 Task: Add Sharp Cheddar Cheese rBST Free to the cart.
Action: Mouse pressed left at (22, 164)
Screenshot: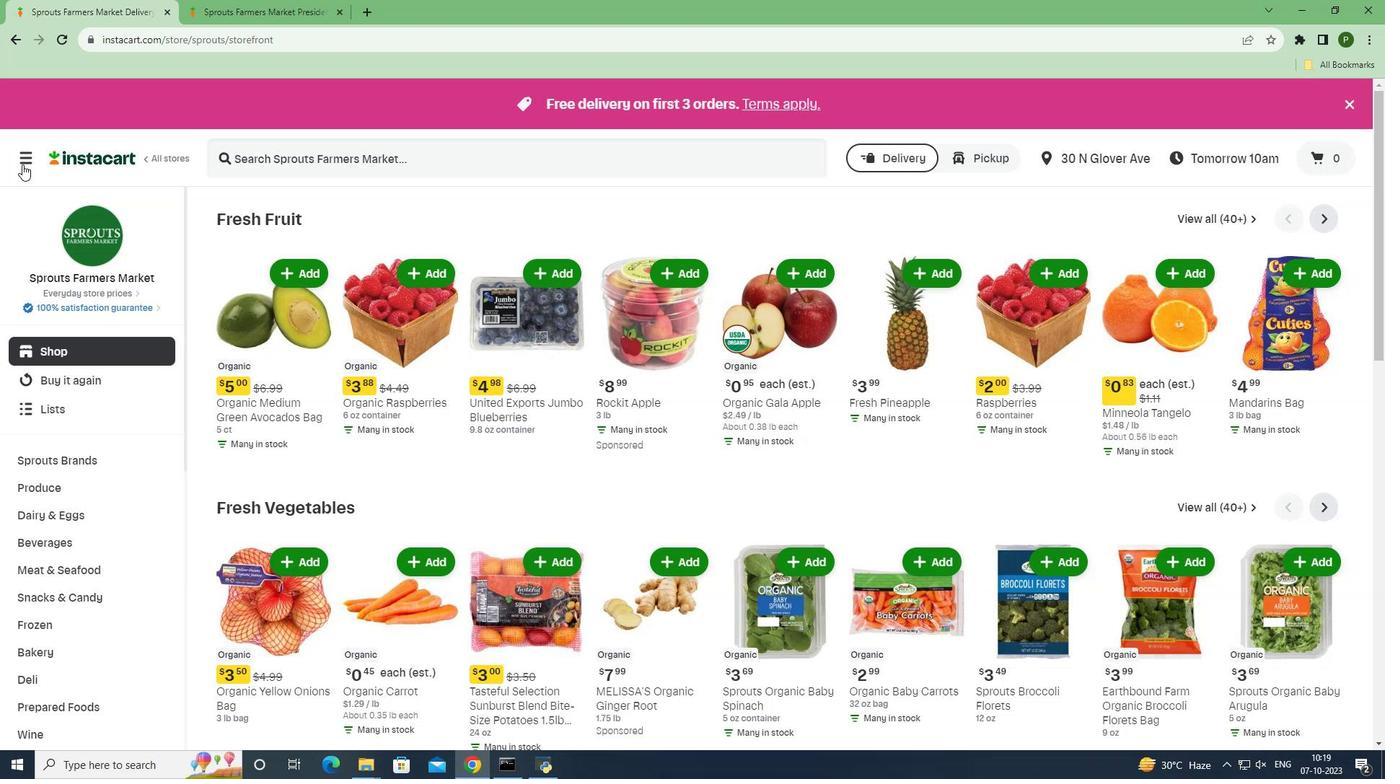 
Action: Mouse moved to (49, 377)
Screenshot: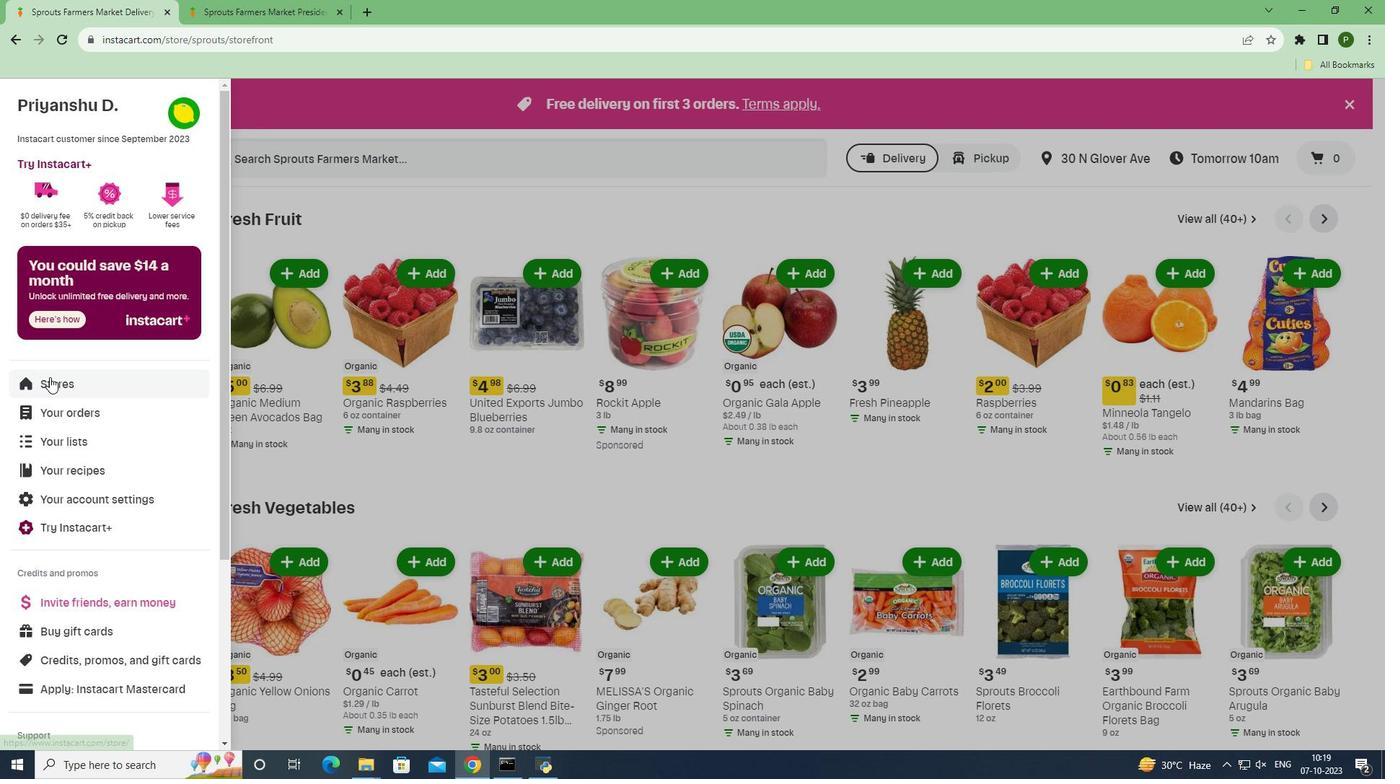 
Action: Mouse pressed left at (49, 377)
Screenshot: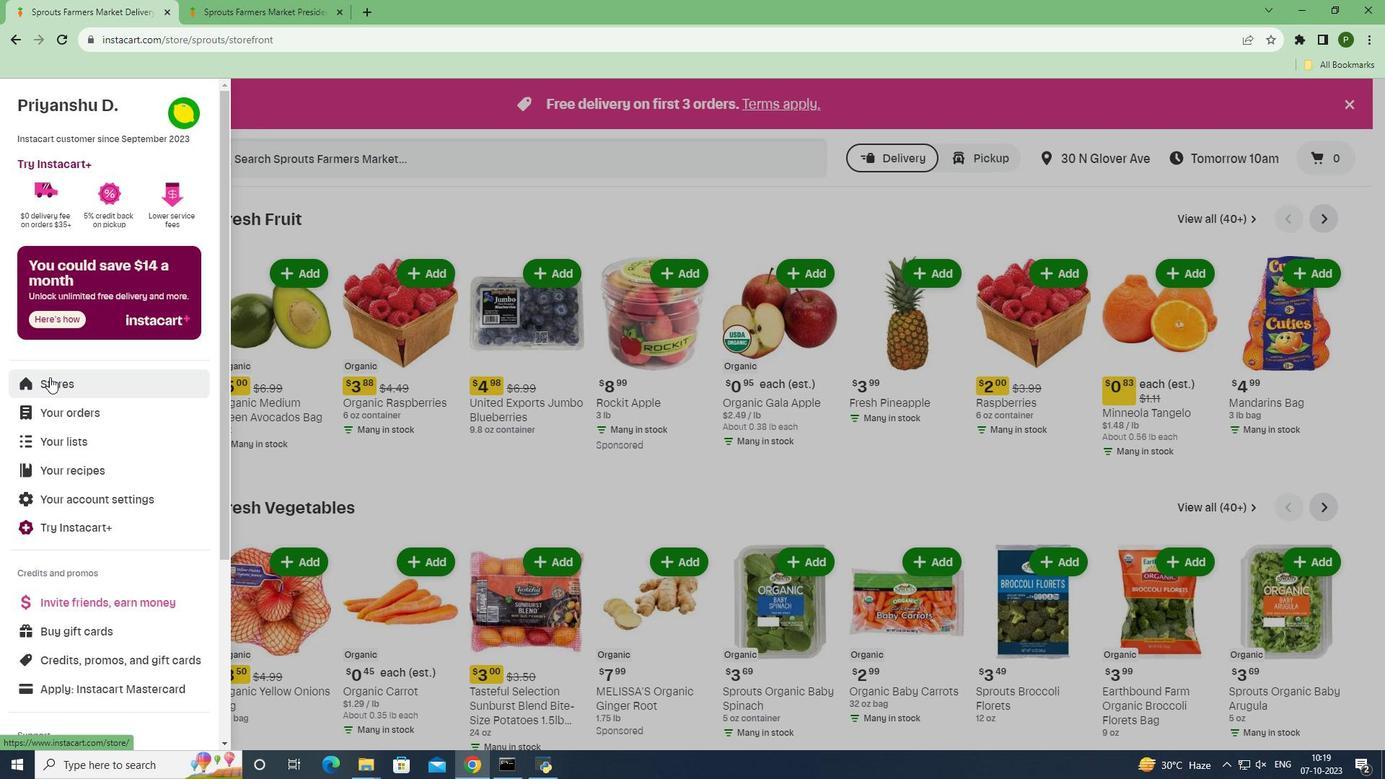 
Action: Mouse moved to (326, 164)
Screenshot: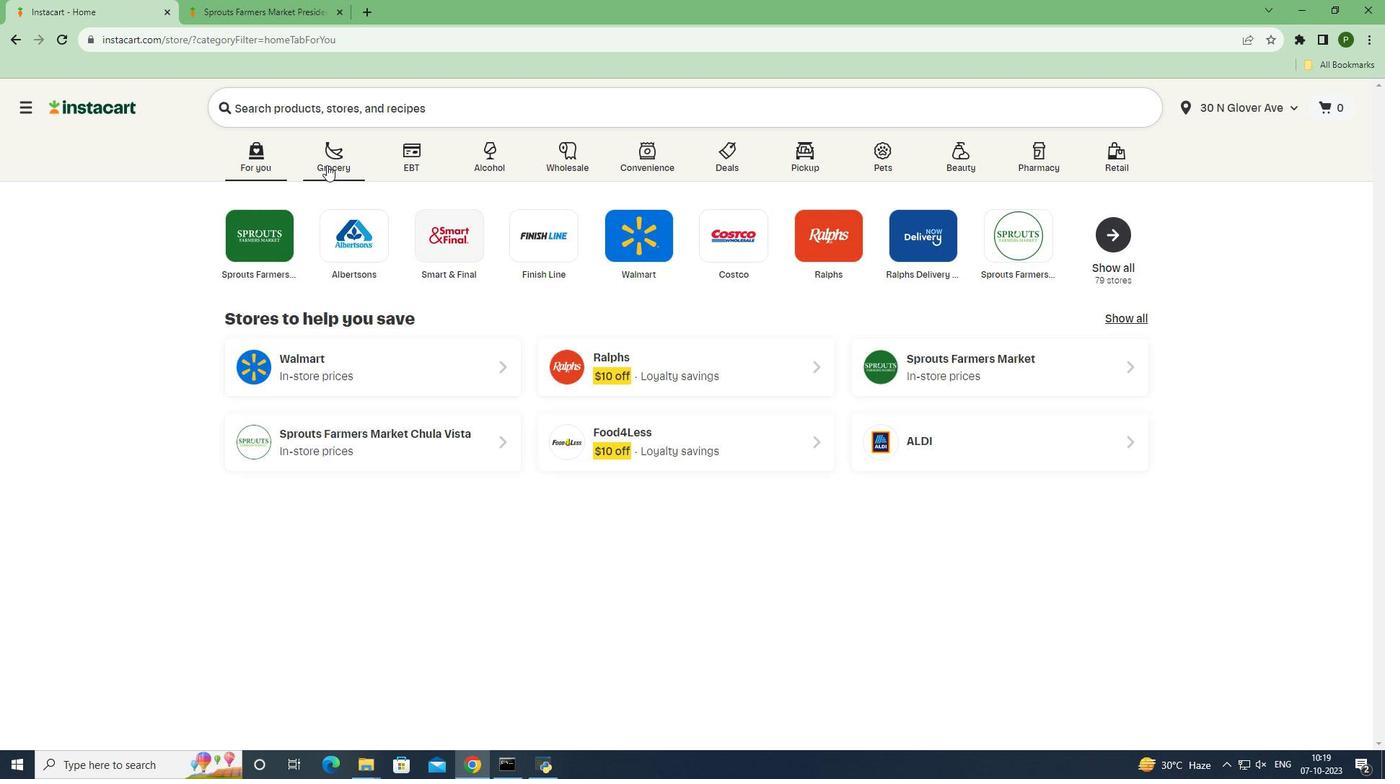 
Action: Mouse pressed left at (326, 164)
Screenshot: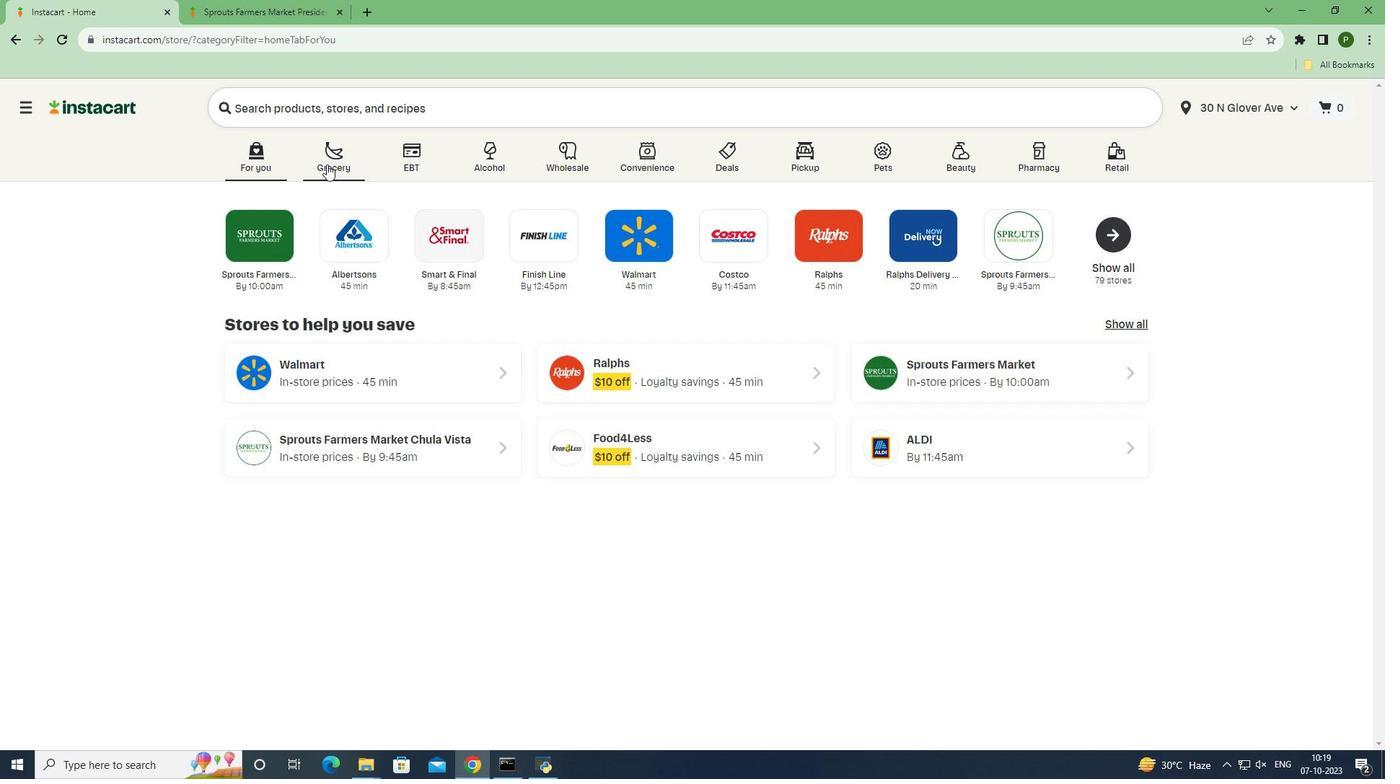 
Action: Mouse moved to (583, 325)
Screenshot: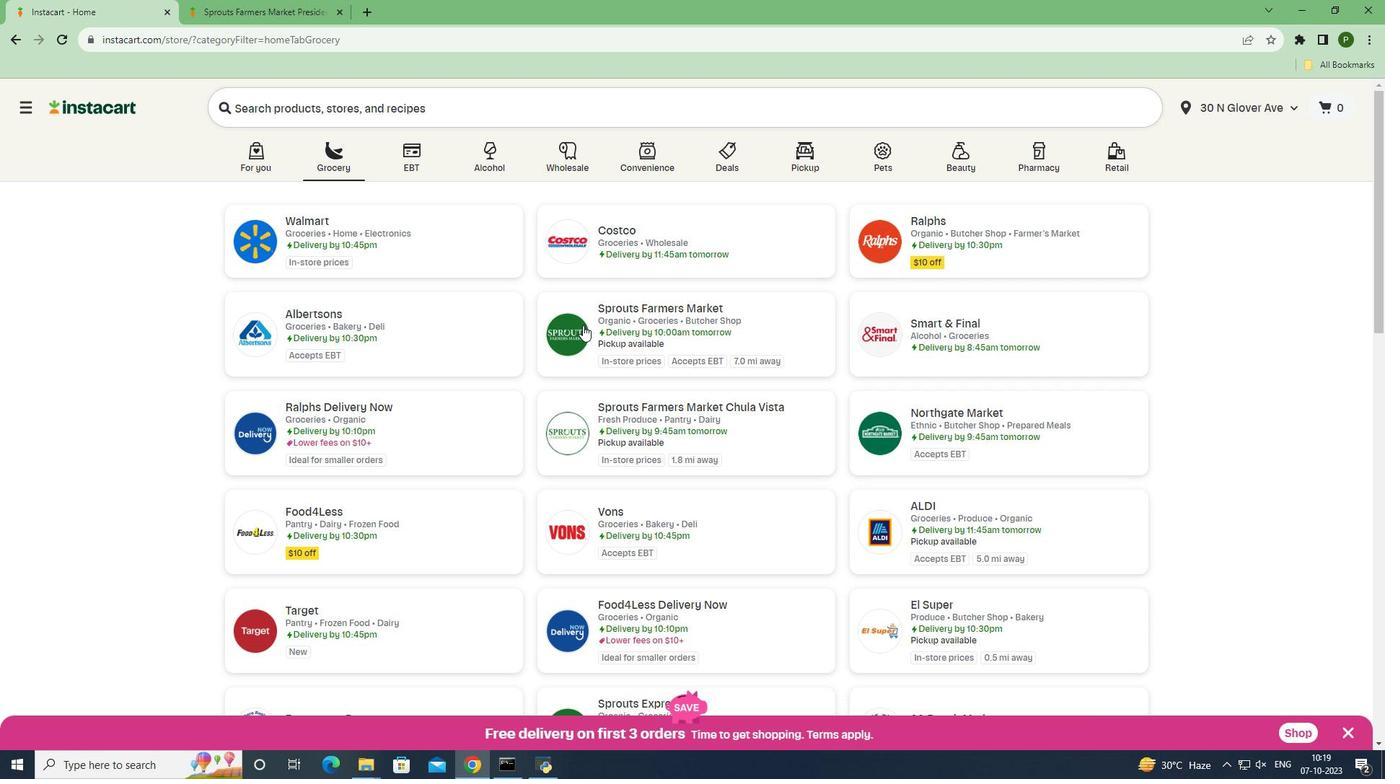 
Action: Mouse pressed left at (583, 325)
Screenshot: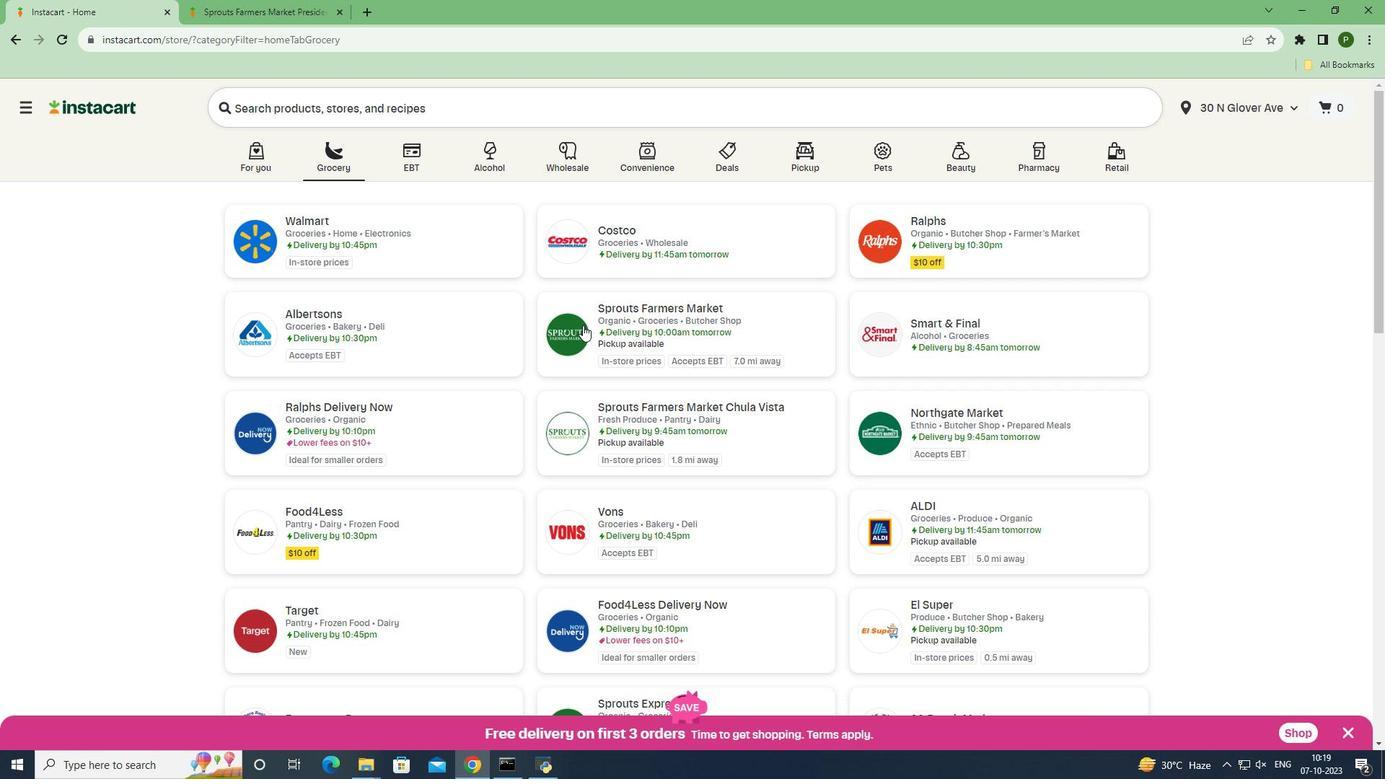 
Action: Mouse moved to (77, 516)
Screenshot: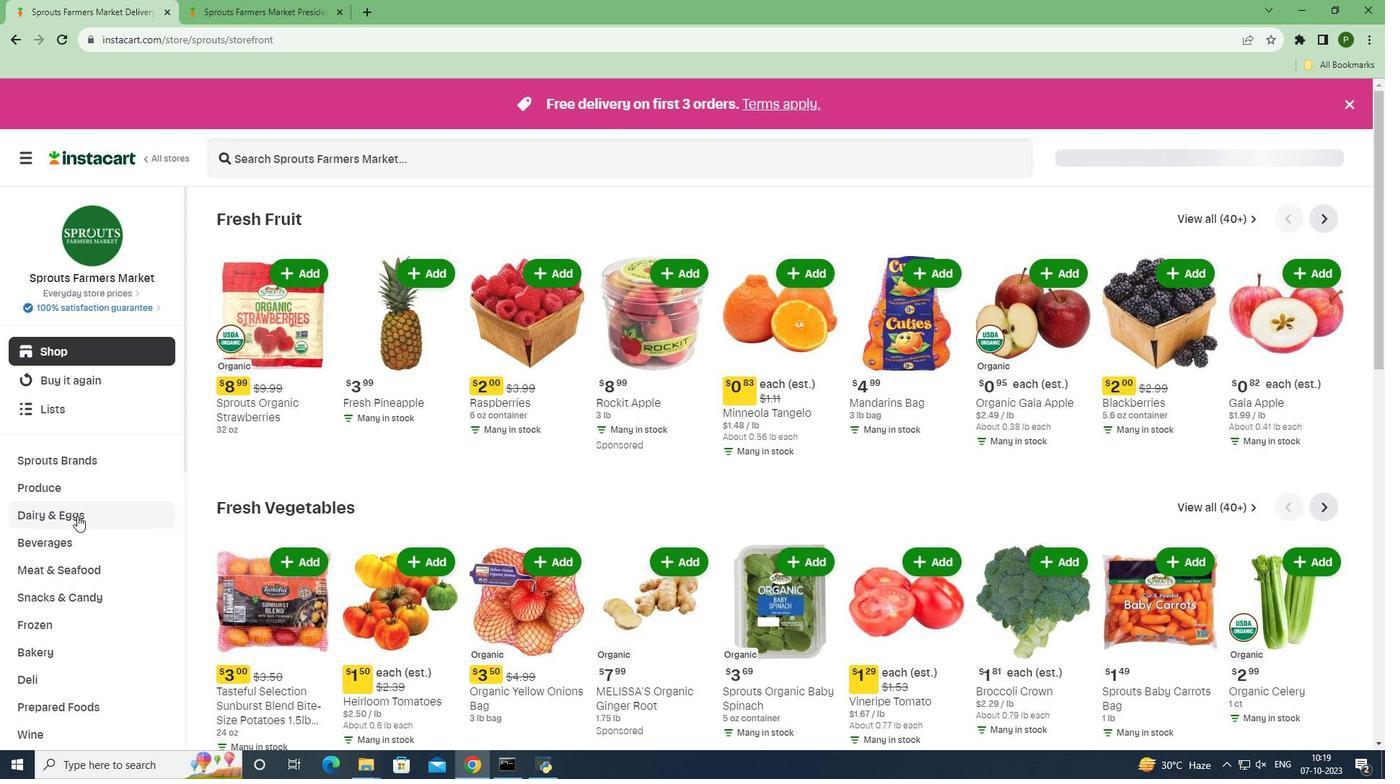 
Action: Mouse pressed left at (77, 516)
Screenshot: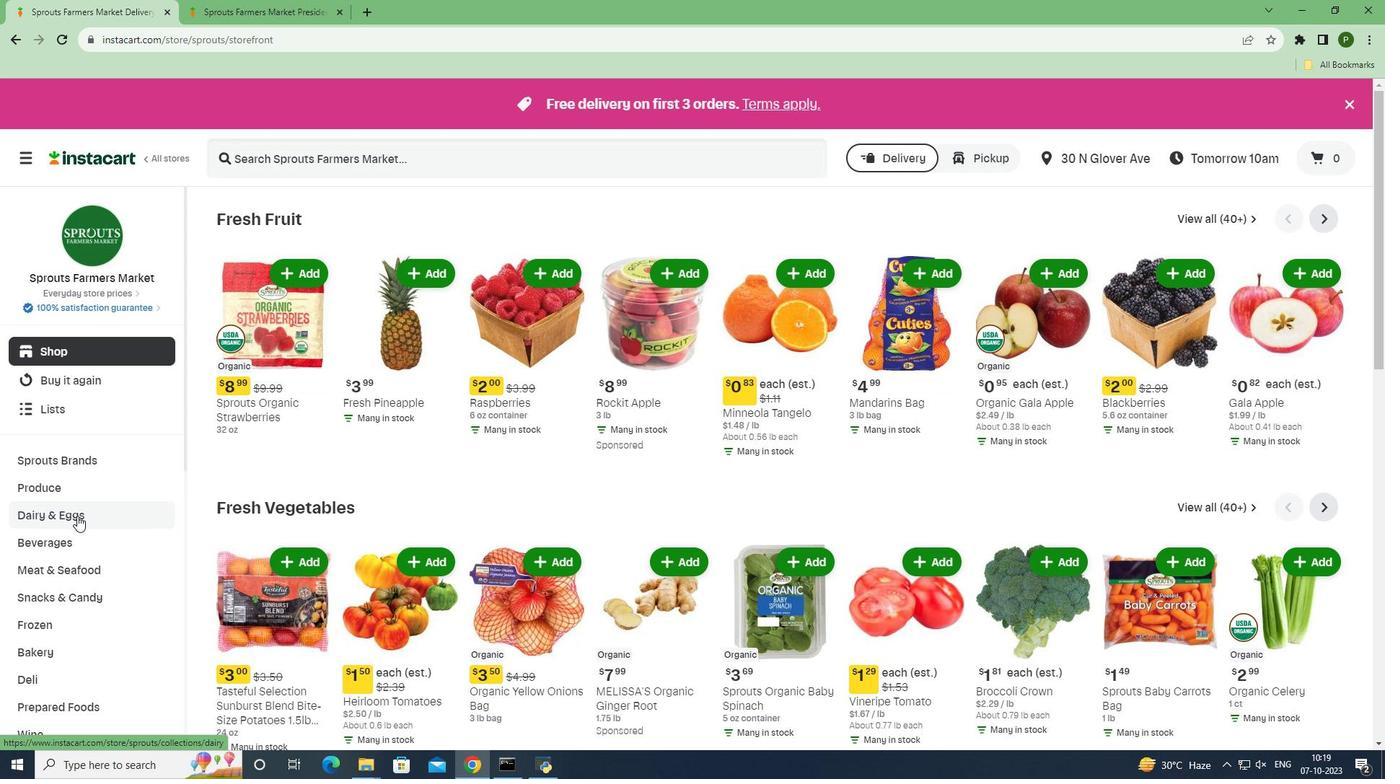 
Action: Mouse moved to (68, 568)
Screenshot: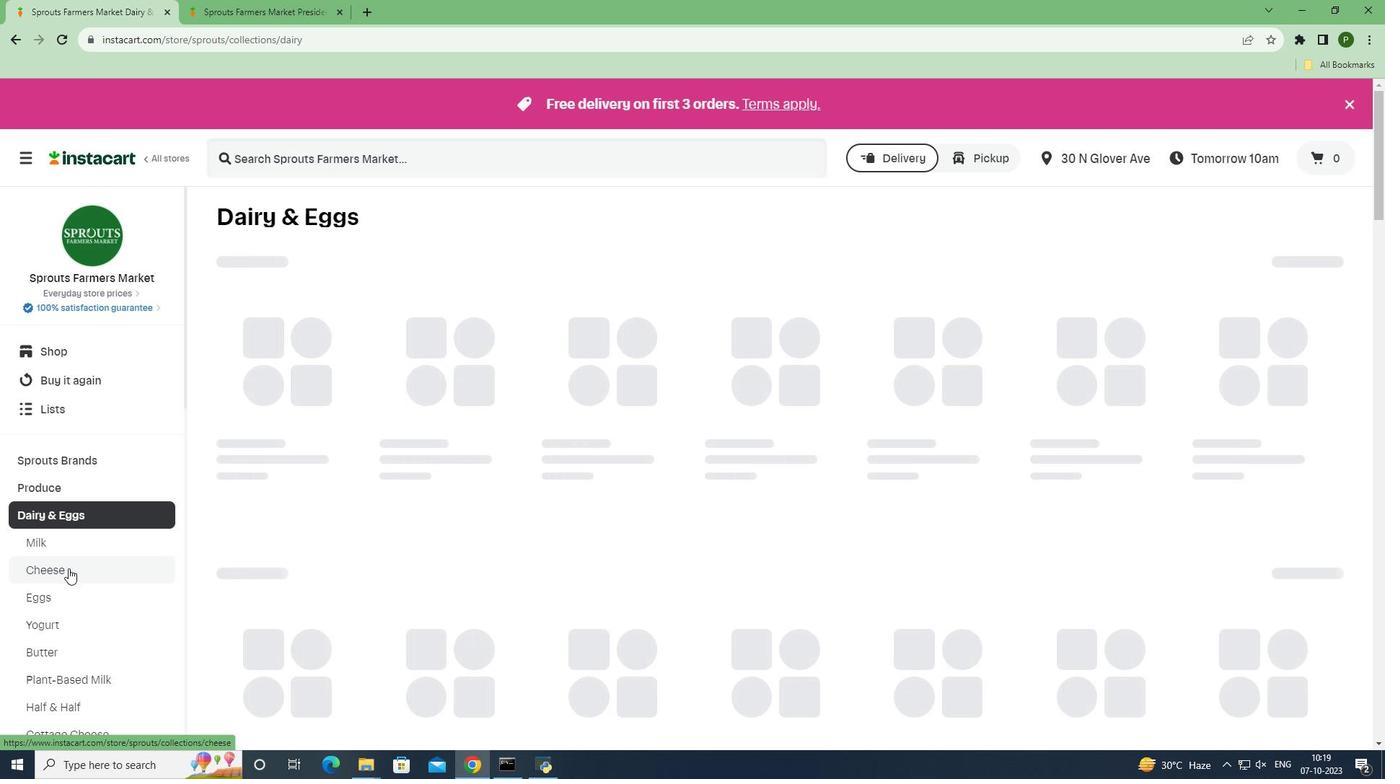
Action: Mouse pressed left at (68, 568)
Screenshot: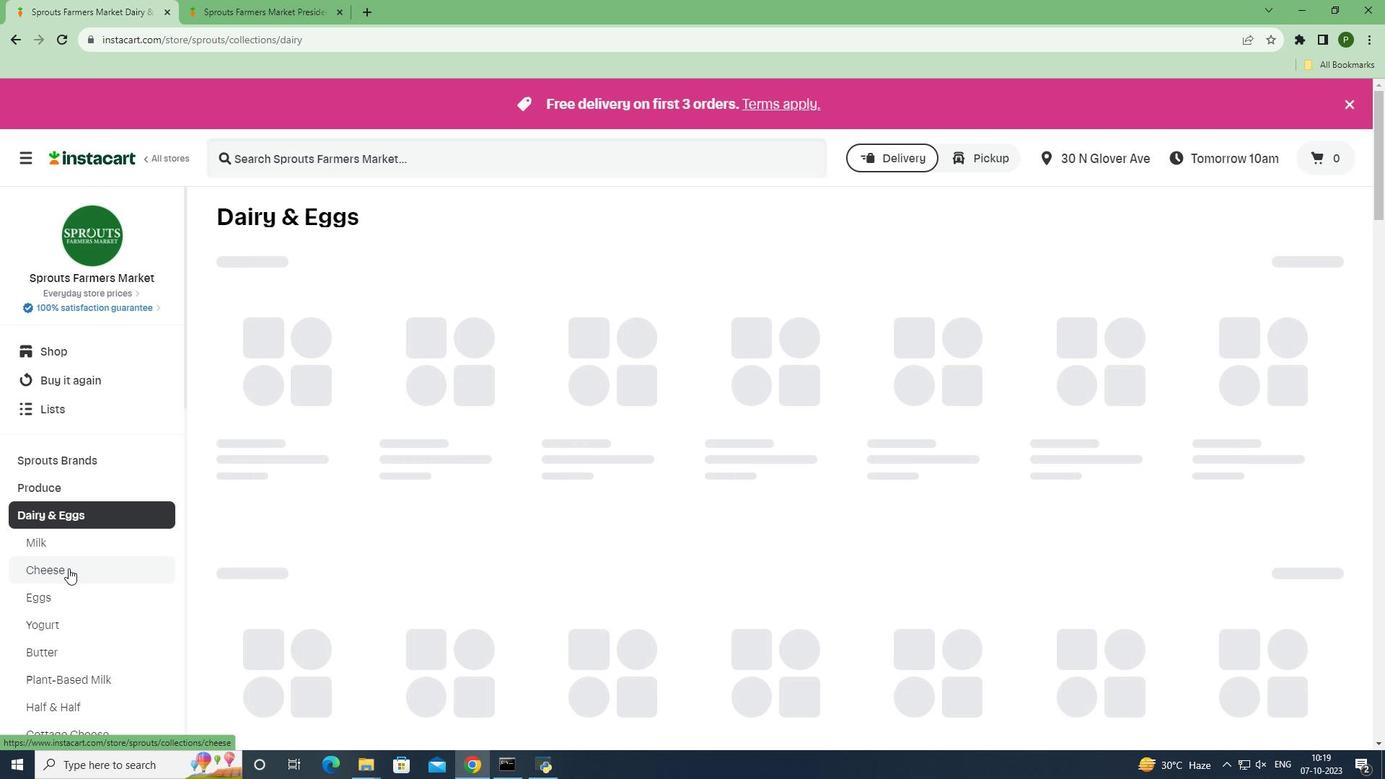 
Action: Mouse moved to (332, 160)
Screenshot: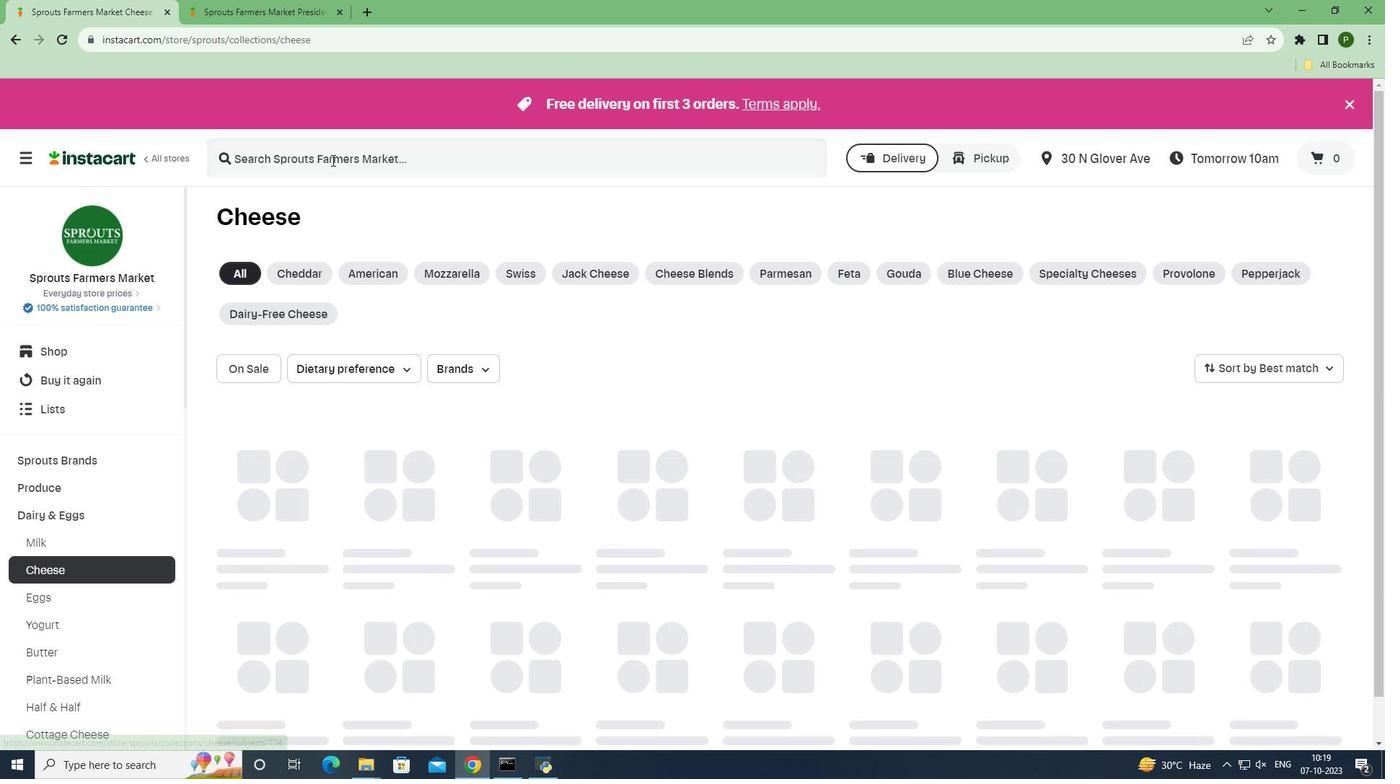 
Action: Mouse pressed left at (332, 160)
Screenshot: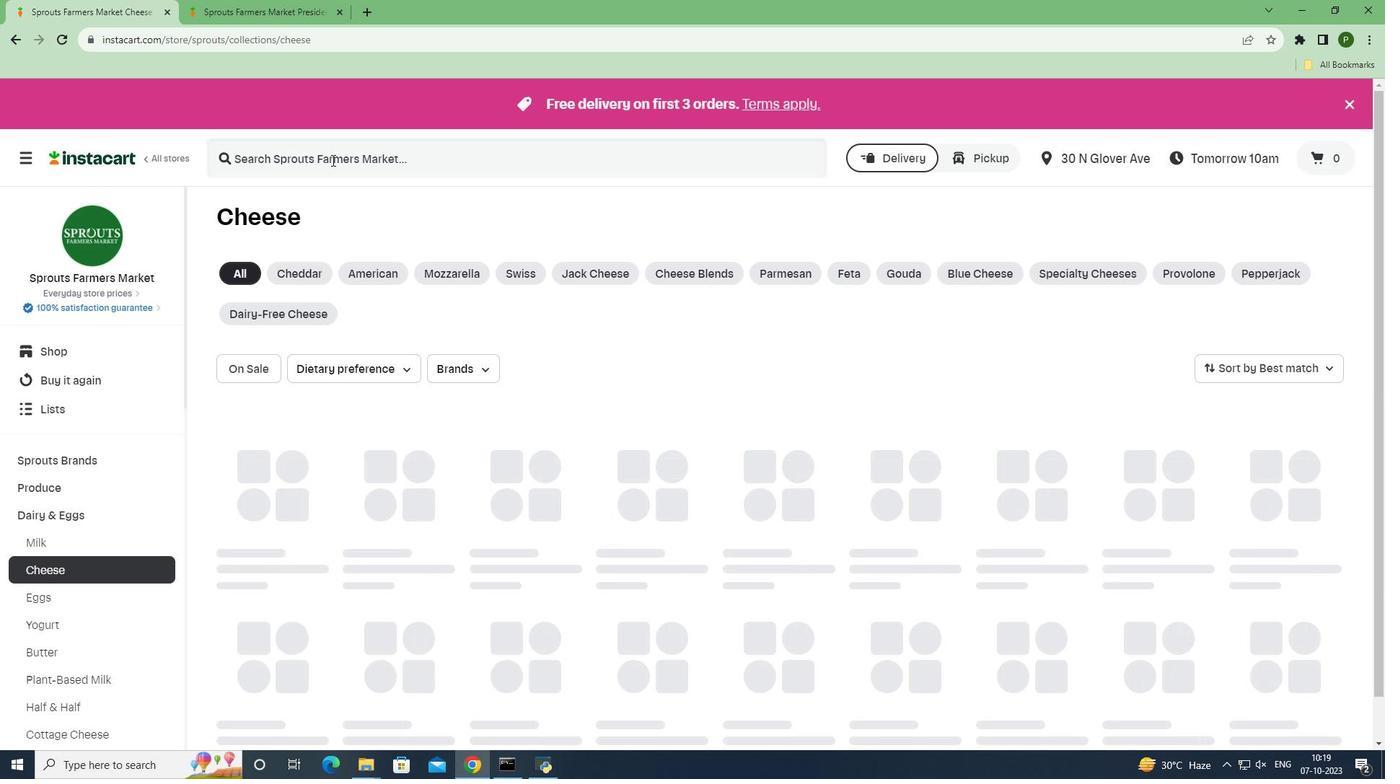 
Action: Key pressed <Key.caps_lock>S<Key.caps_lock>harp<Key.space><Key.caps_lock>C<Key.caps_lock>heddar<Key.space><Key.caps_lock>C<Key.caps_lock>heese<Key.space>r<Key.caps_lock>BST<Key.space>F<Key.caps_lock>ree<Key.space><Key.enter>
Screenshot: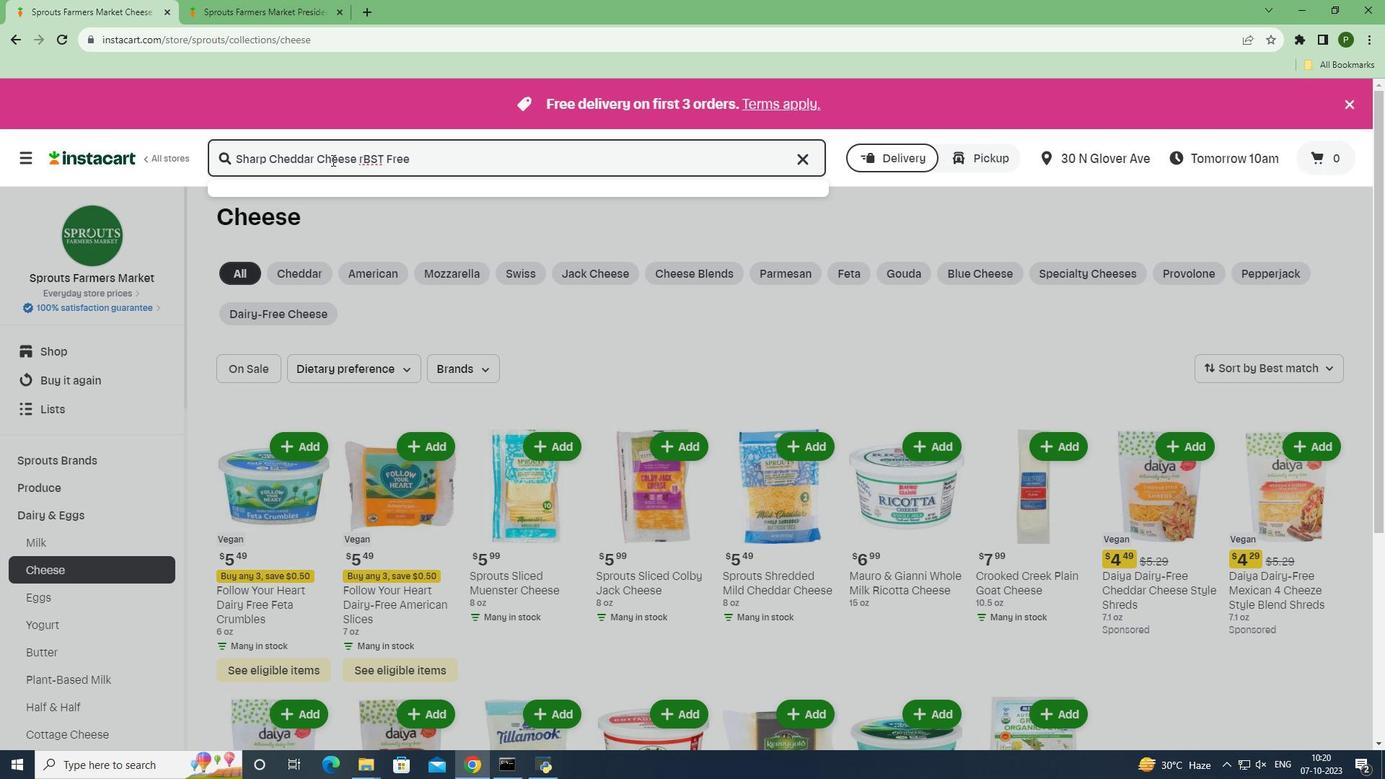 
Action: Mouse moved to (820, 311)
Screenshot: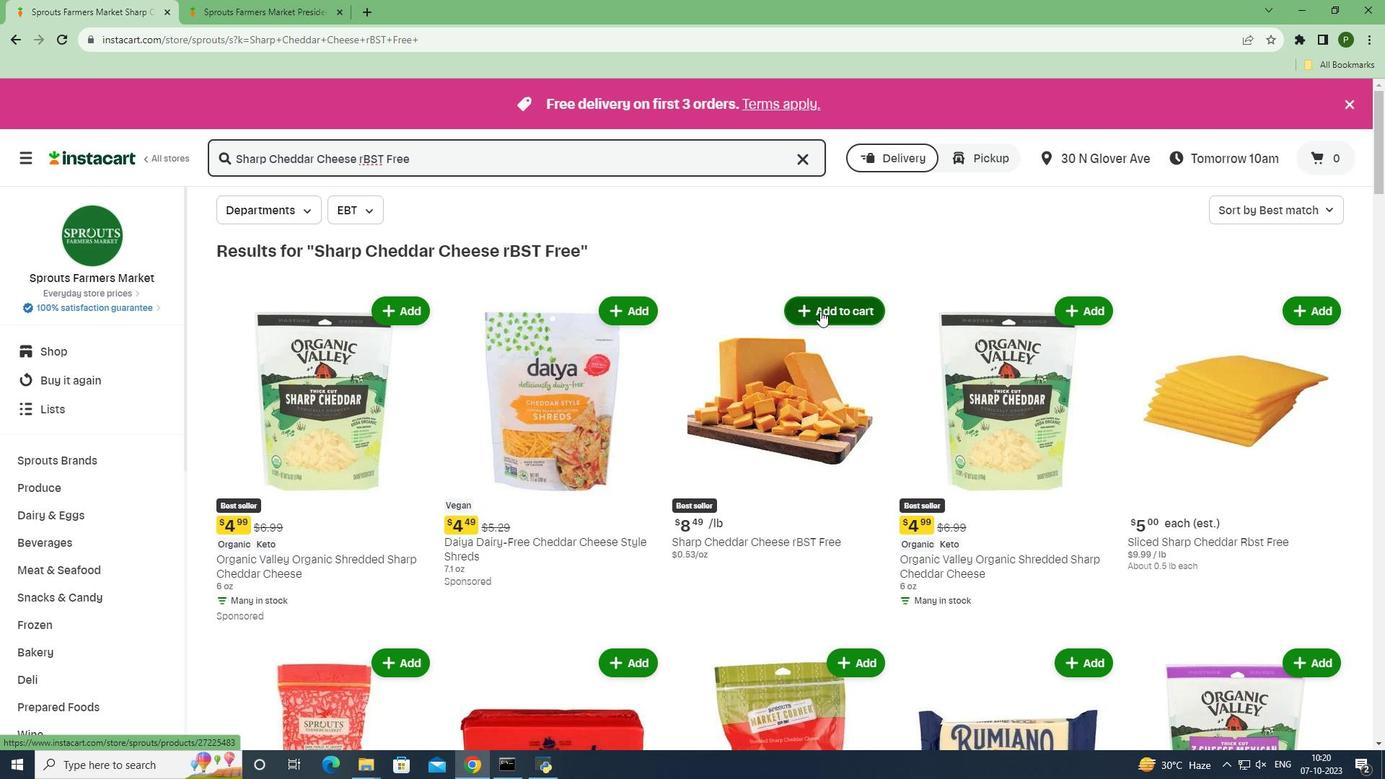 
Action: Mouse pressed left at (820, 311)
Screenshot: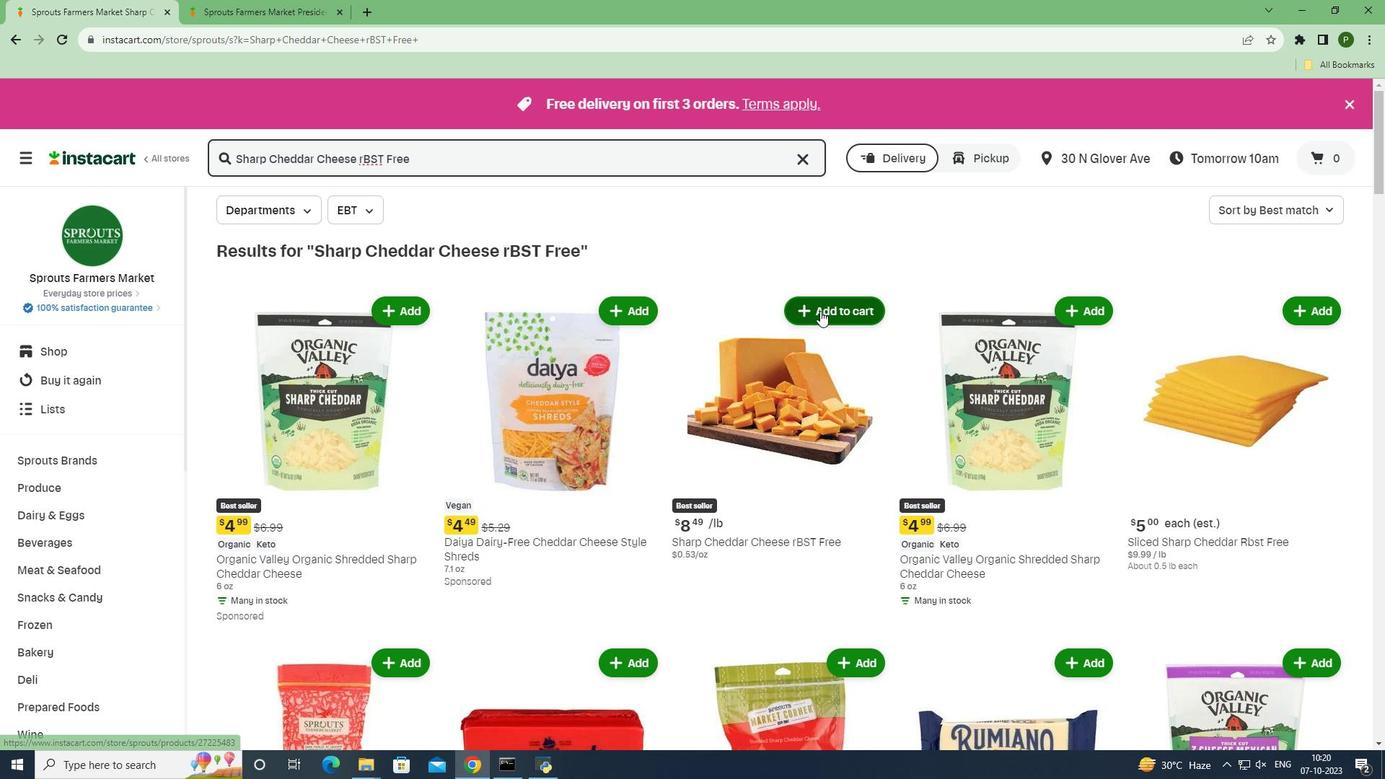 
Action: Mouse moved to (882, 399)
Screenshot: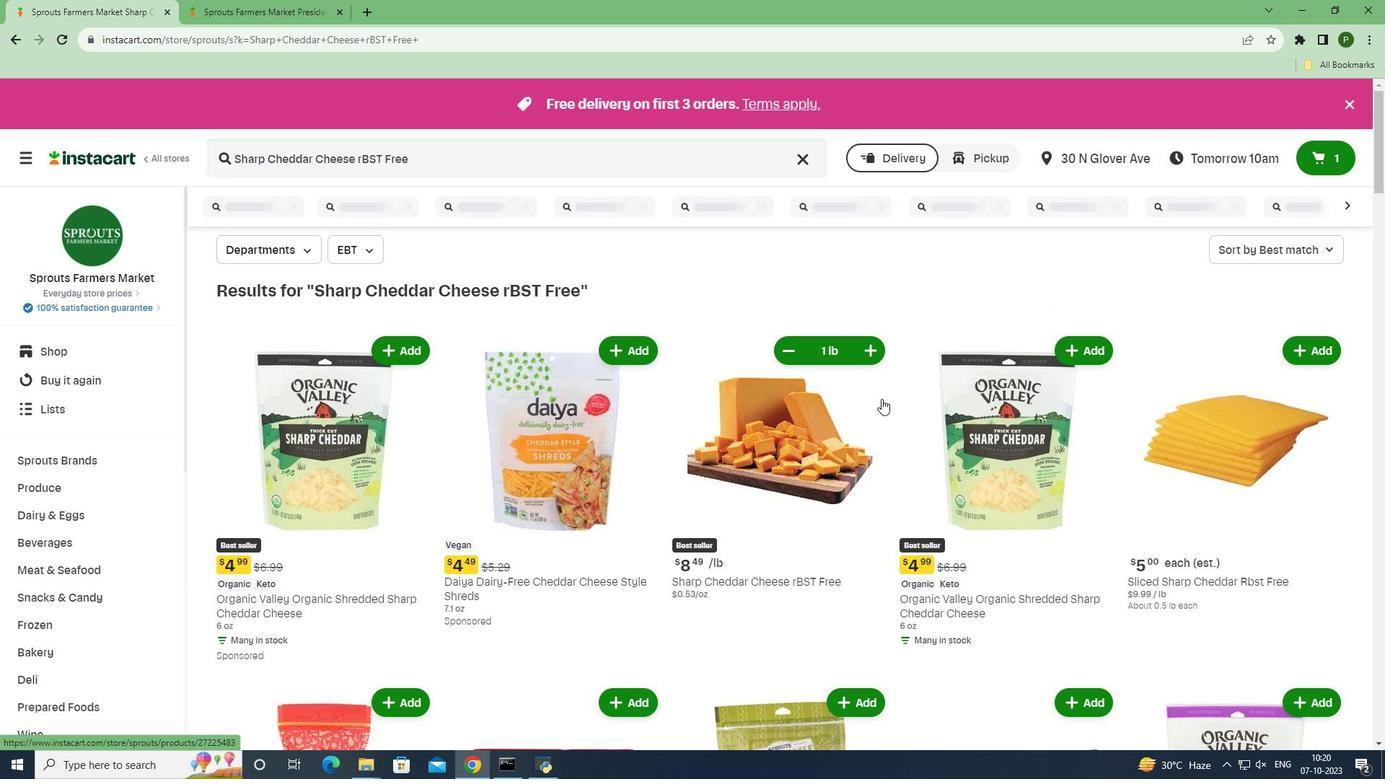
